 Task: Delete email   from Email0096 with a subject Subject0093
Action: Mouse moved to (385, 407)
Screenshot: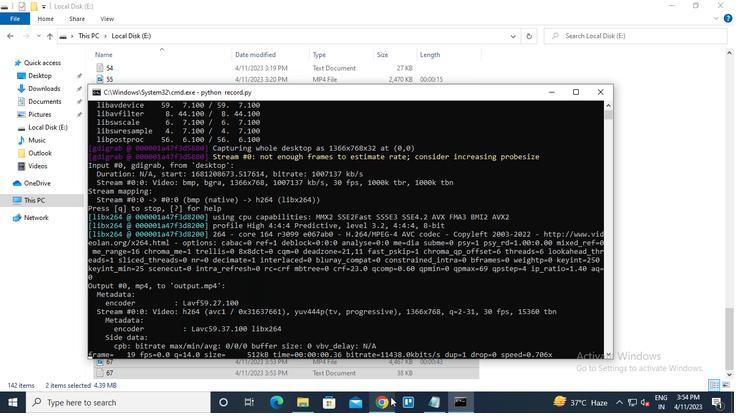 
Action: Mouse pressed left at (385, 407)
Screenshot: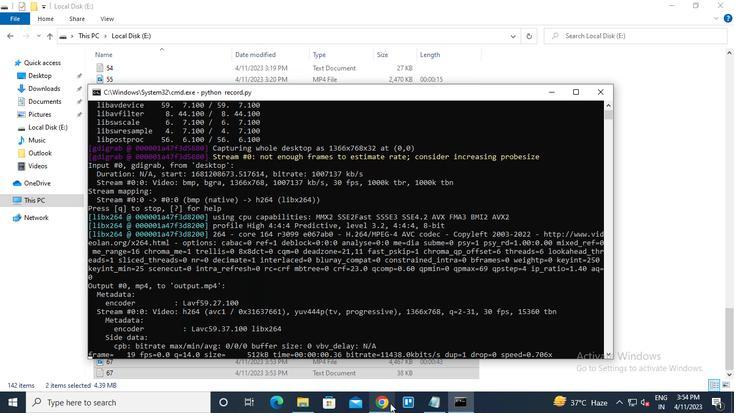 
Action: Mouse moved to (232, 171)
Screenshot: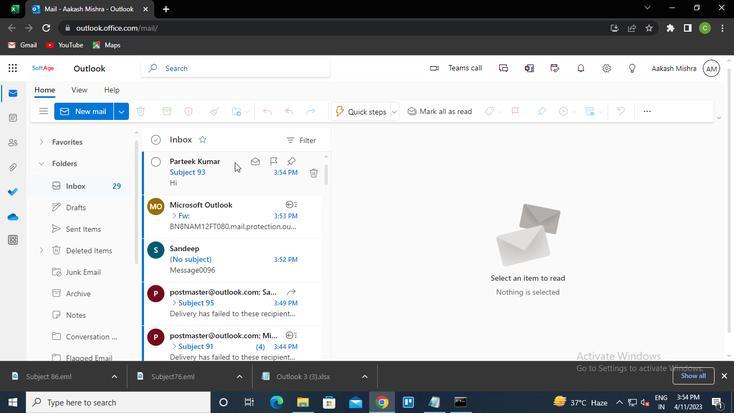 
Action: Mouse pressed left at (232, 171)
Screenshot: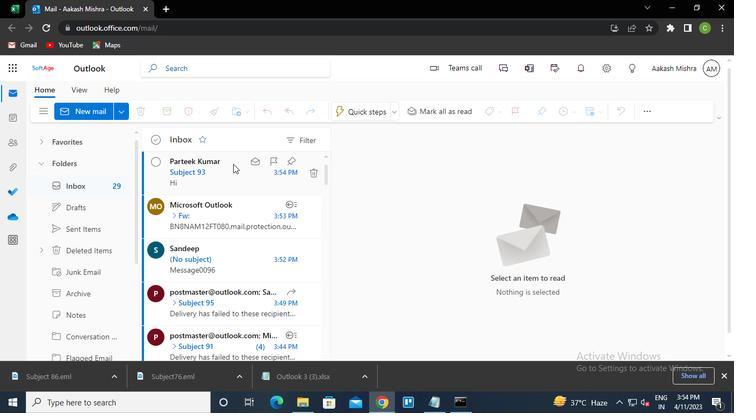 
Action: Mouse moved to (695, 156)
Screenshot: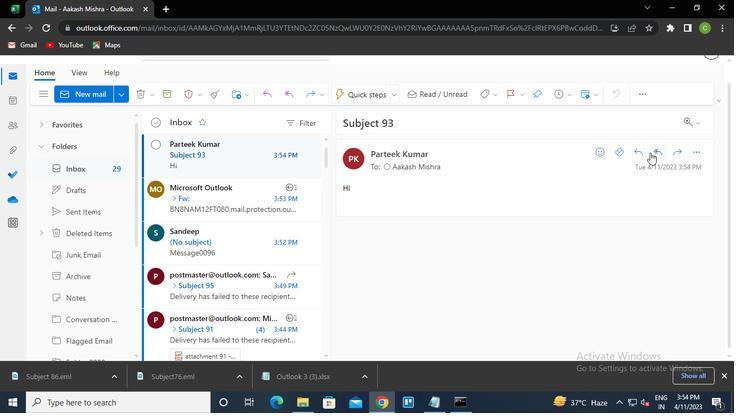 
Action: Mouse pressed left at (695, 156)
Screenshot: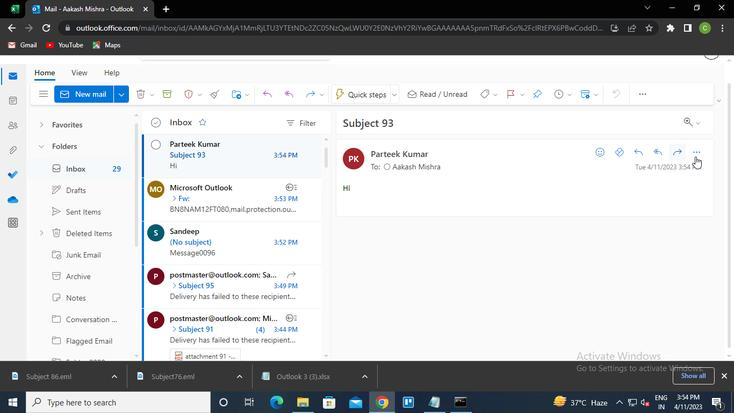 
Action: Mouse moved to (651, 151)
Screenshot: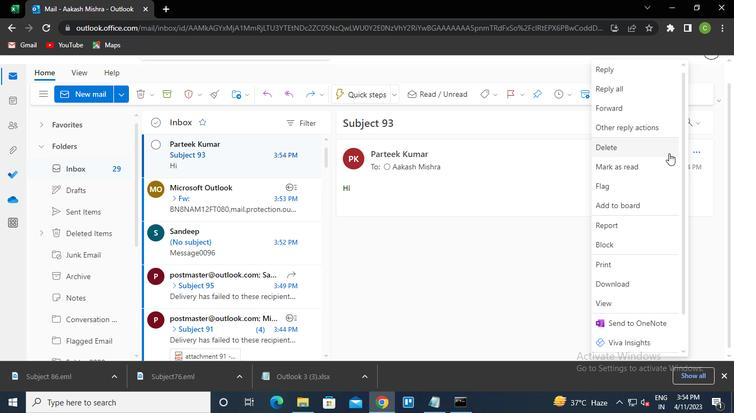 
Action: Mouse pressed left at (651, 151)
Screenshot: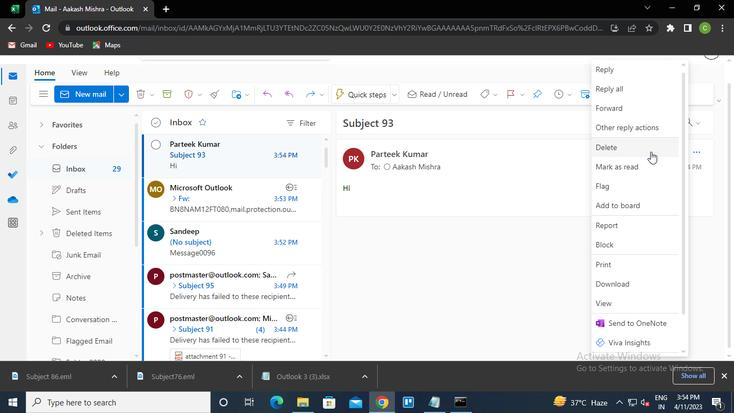 
Action: Mouse moved to (458, 408)
Screenshot: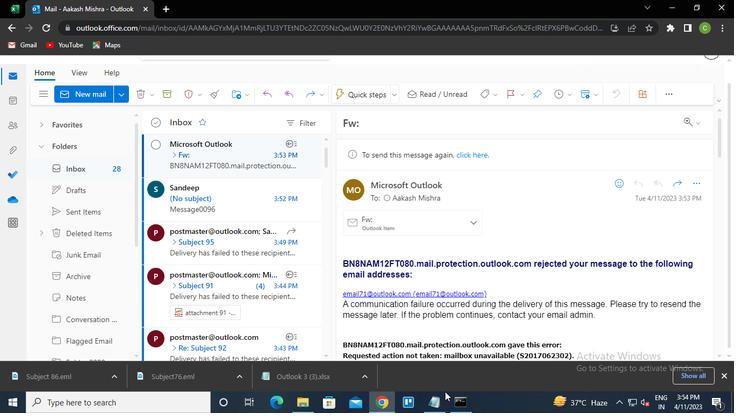 
Action: Mouse pressed left at (458, 408)
Screenshot: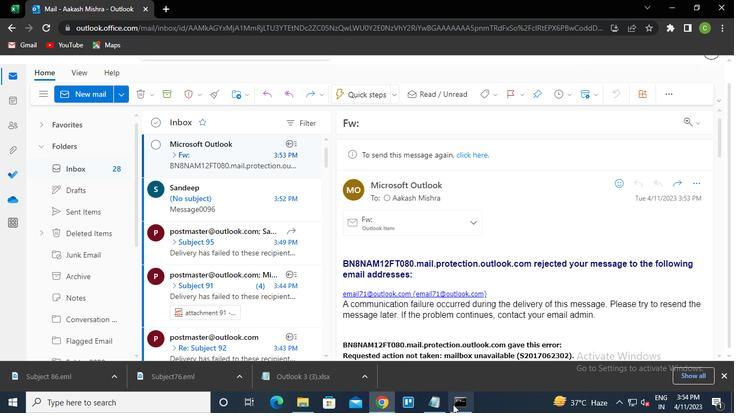
Action: Mouse moved to (608, 93)
Screenshot: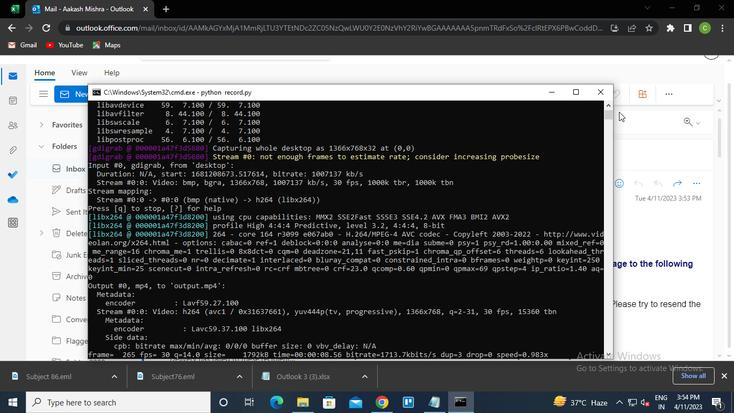 
Action: Mouse pressed left at (608, 93)
Screenshot: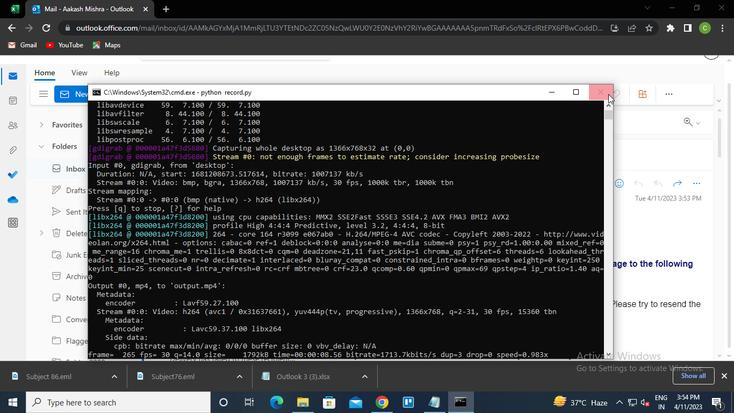 
